 Task: Book a 3-hour guided mountain biking adventure through challenging and scenic trails.
Action: Mouse pressed left at (398, 171)
Screenshot: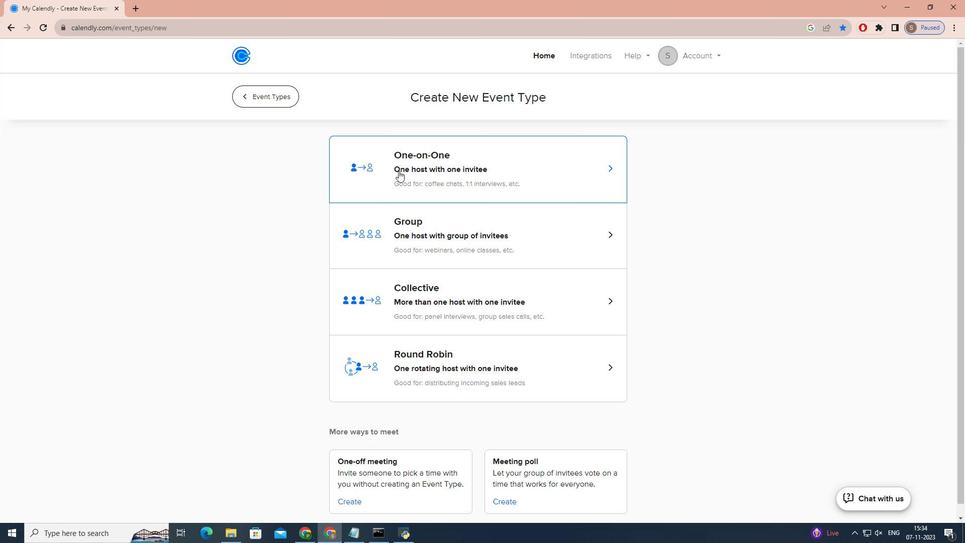 
Action: Key pressed t<Key.caps_lock>HRILLING<Key.space><Key.caps_lock>m<Key.caps_lock>OUNTAIN<Key.space><Key.caps_lock>b<Key.caps_lock>IKING<Key.space><Key.caps_lock>a<Key.caps_lock>DVENTUREE<Key.shift_r>:<Key.backspace><Key.backspace><Key.shift_r>:<Key.space><Key.caps_lock>c<Key.caps_lock>HALLENGING<Key.space><Key.caps_lock>t<Key.caps_lock>RAILS
Screenshot: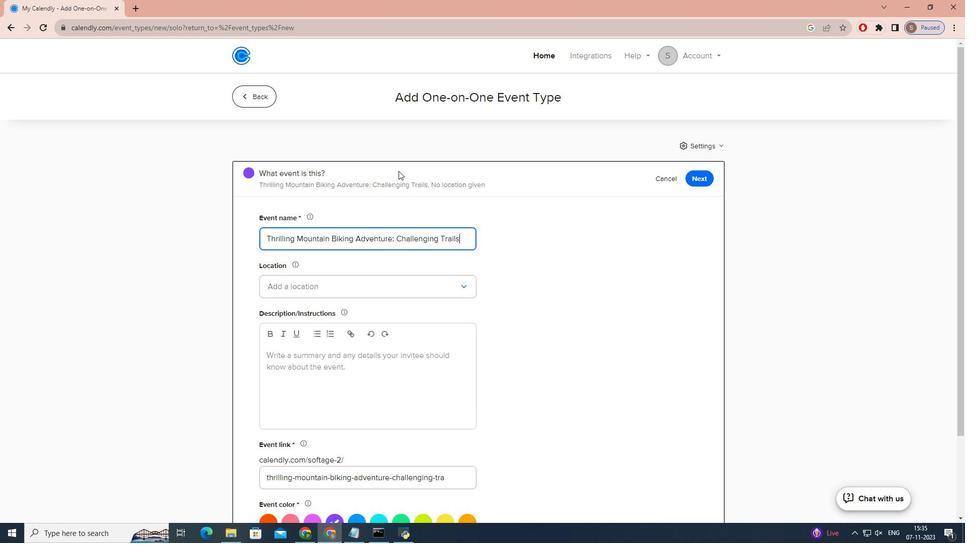 
Action: Mouse moved to (531, 289)
Screenshot: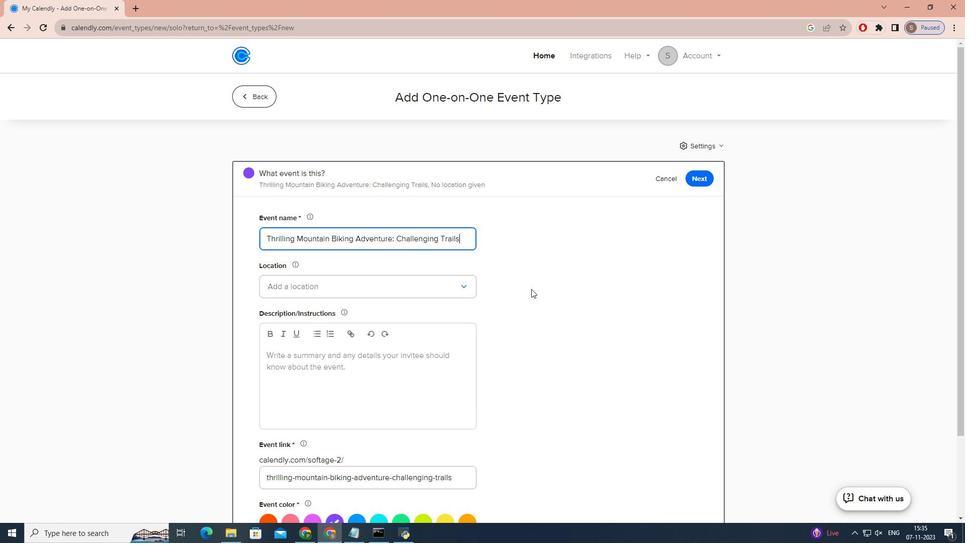 
Action: Mouse pressed left at (531, 289)
Screenshot: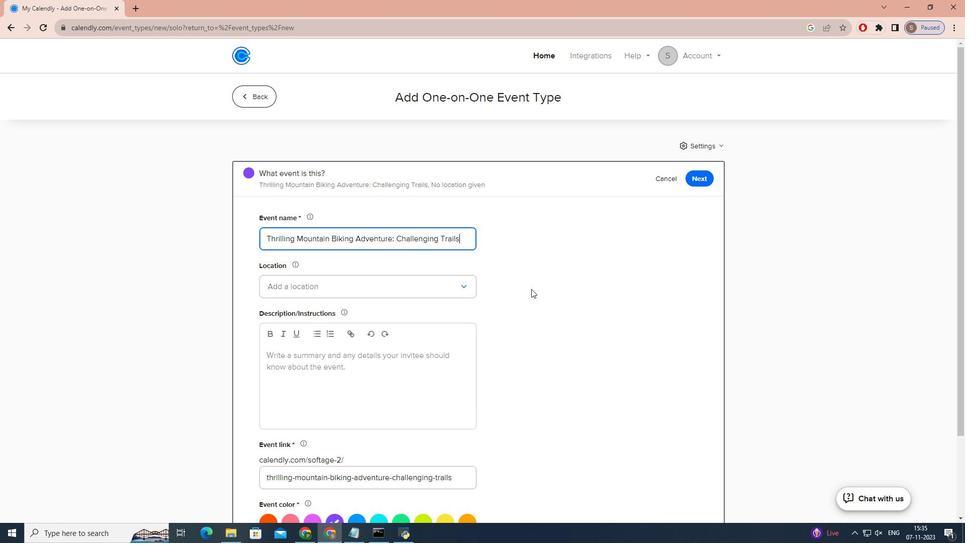 
Action: Mouse moved to (457, 292)
Screenshot: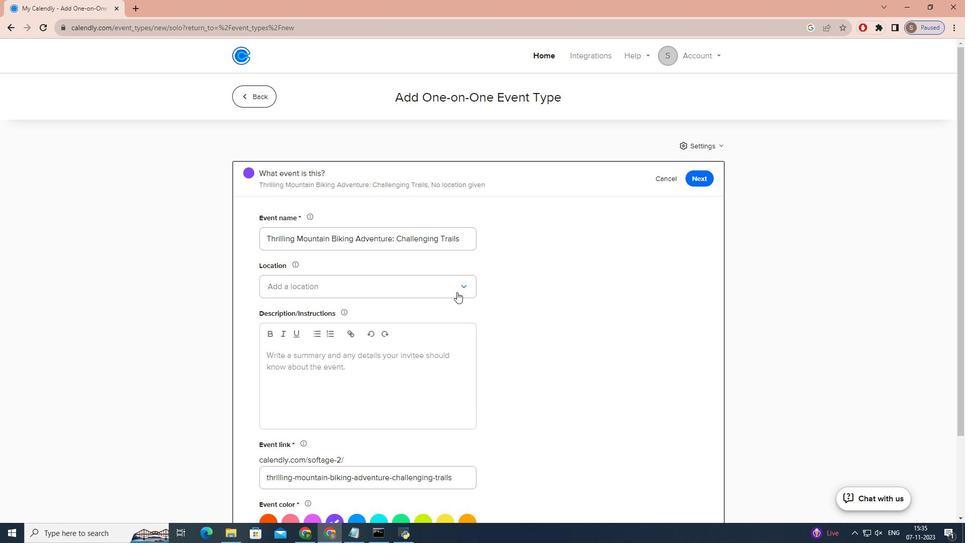 
Action: Mouse pressed left at (457, 292)
Screenshot: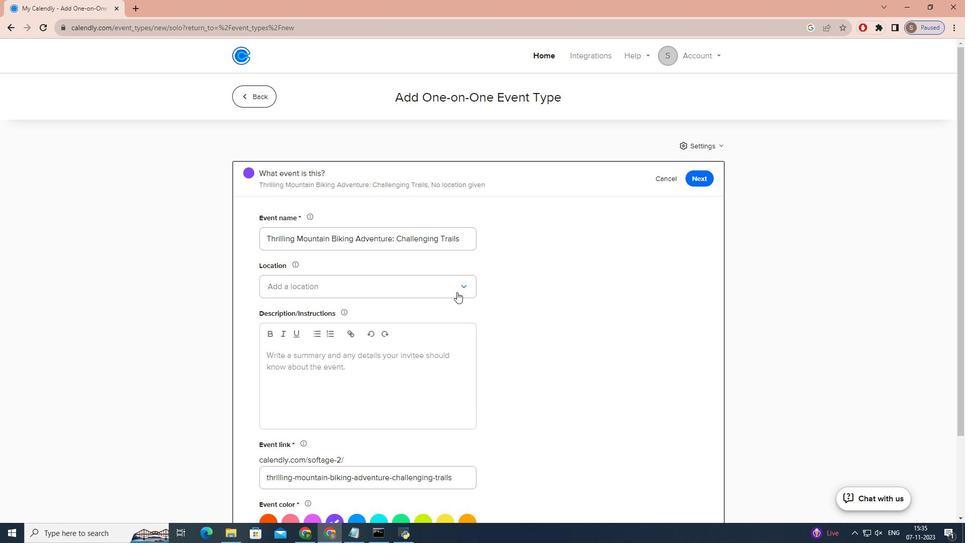 
Action: Mouse moved to (419, 313)
Screenshot: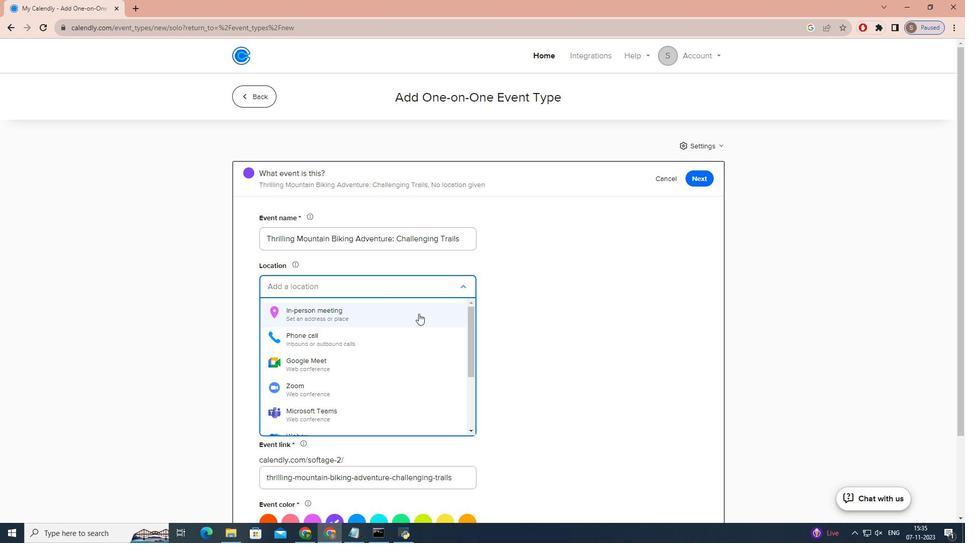 
Action: Mouse pressed left at (419, 313)
Screenshot: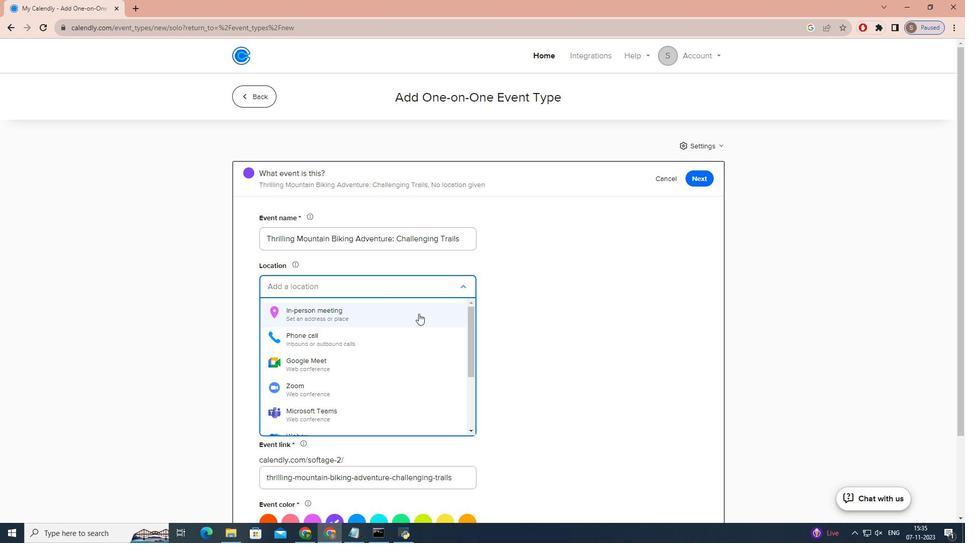 
Action: Mouse moved to (431, 165)
Screenshot: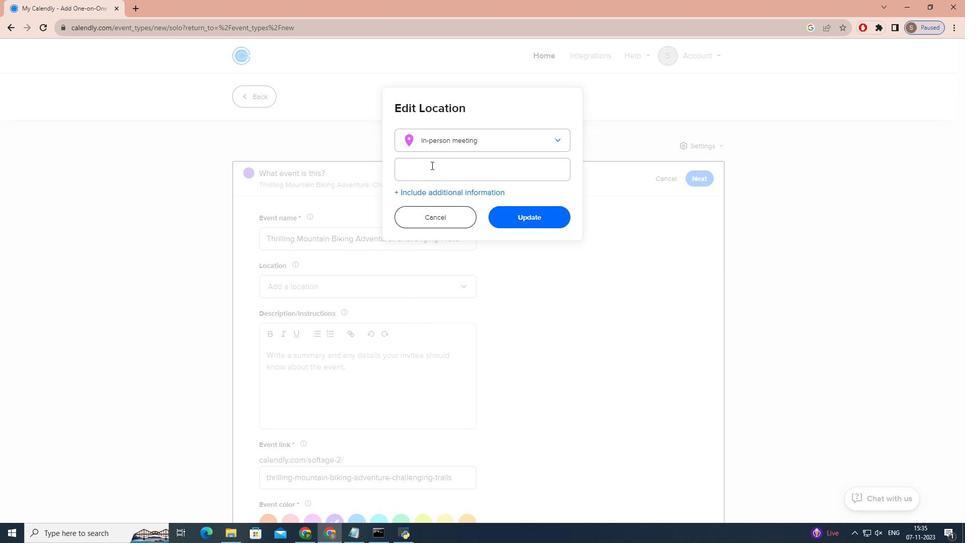 
Action: Mouse pressed left at (431, 165)
Screenshot: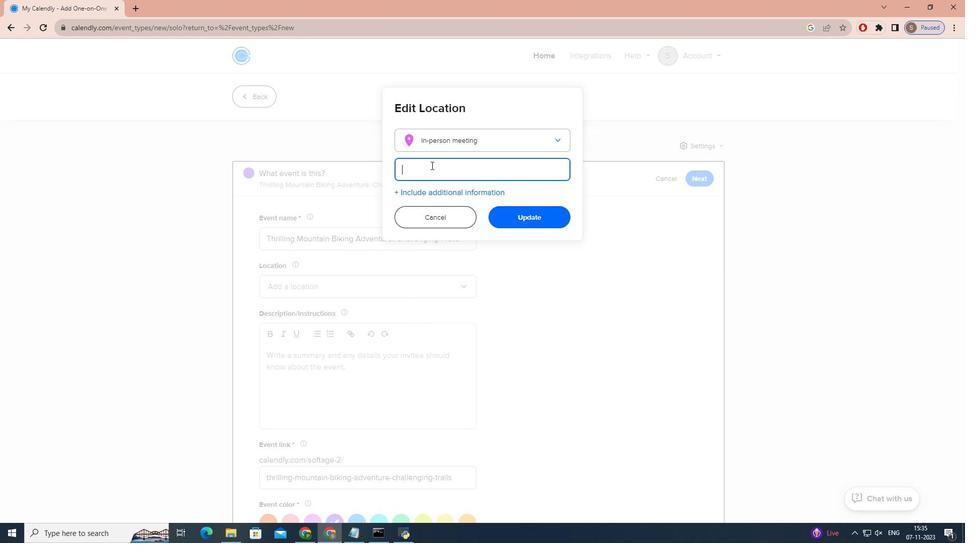 
Action: Mouse moved to (431, 165)
Screenshot: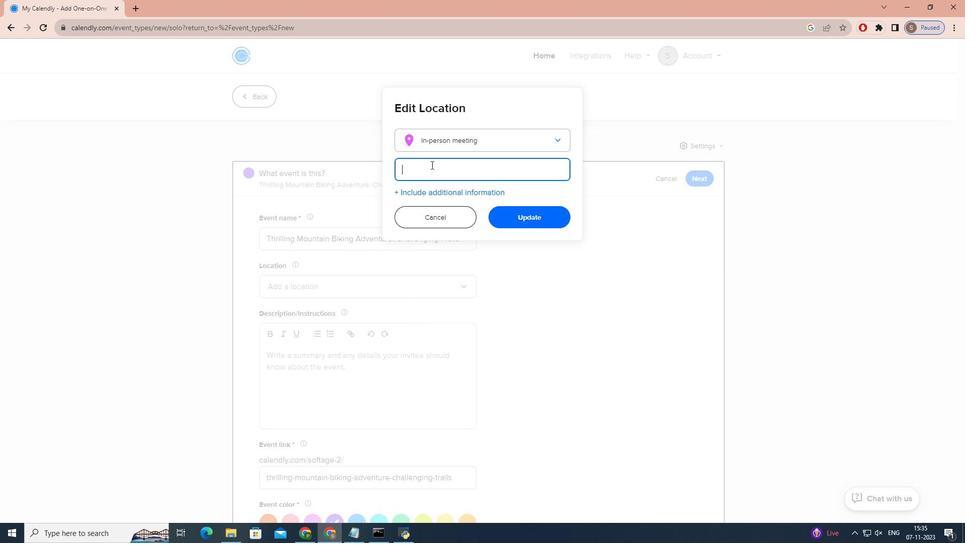
Action: Key pressed <Key.caps_lock>s<Key.caps_lock>EDONA,<Key.space><Key.caps_lock>a<Key.caps_lock>RIZONA,<Key.space><Key.caps_lock>usa
Screenshot: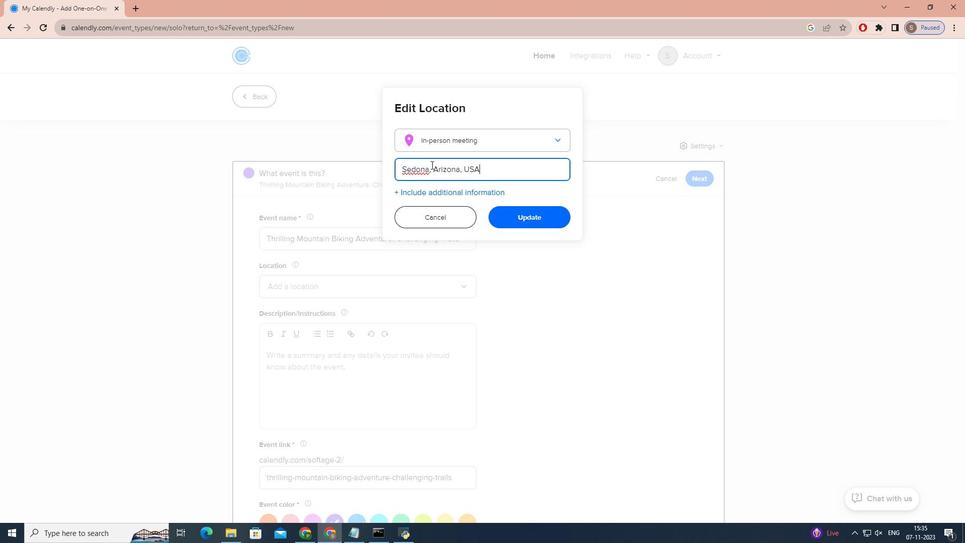 
Action: Mouse moved to (501, 211)
Screenshot: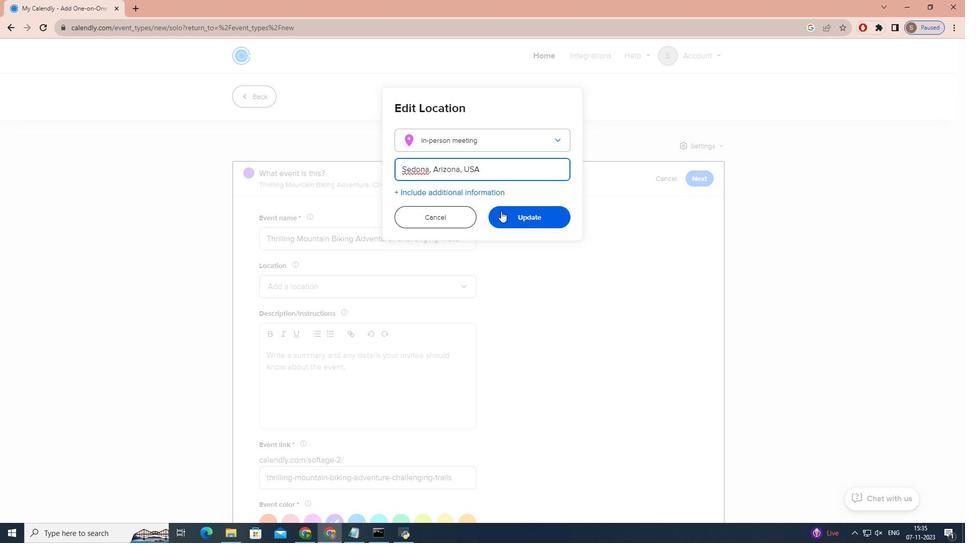 
Action: Mouse pressed left at (501, 211)
Screenshot: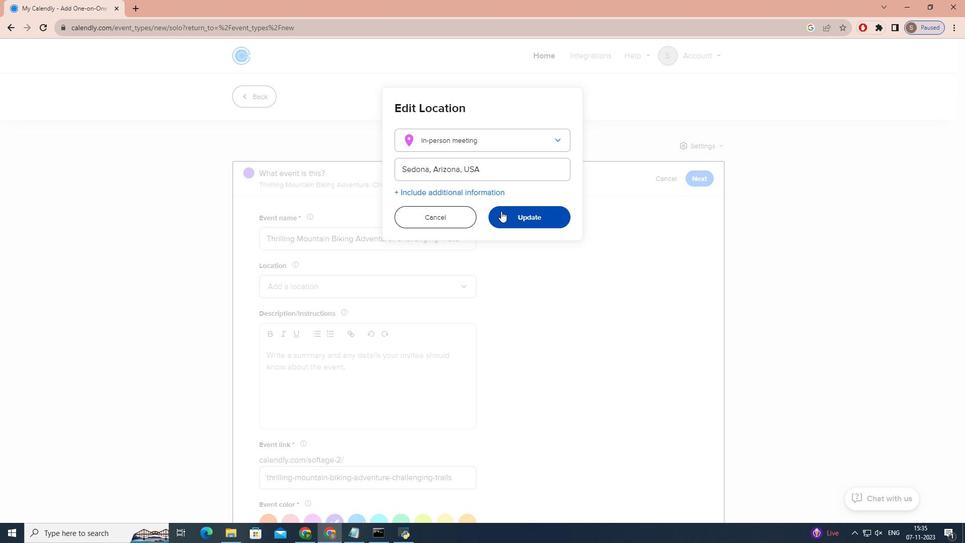 
Action: Mouse moved to (368, 393)
Screenshot: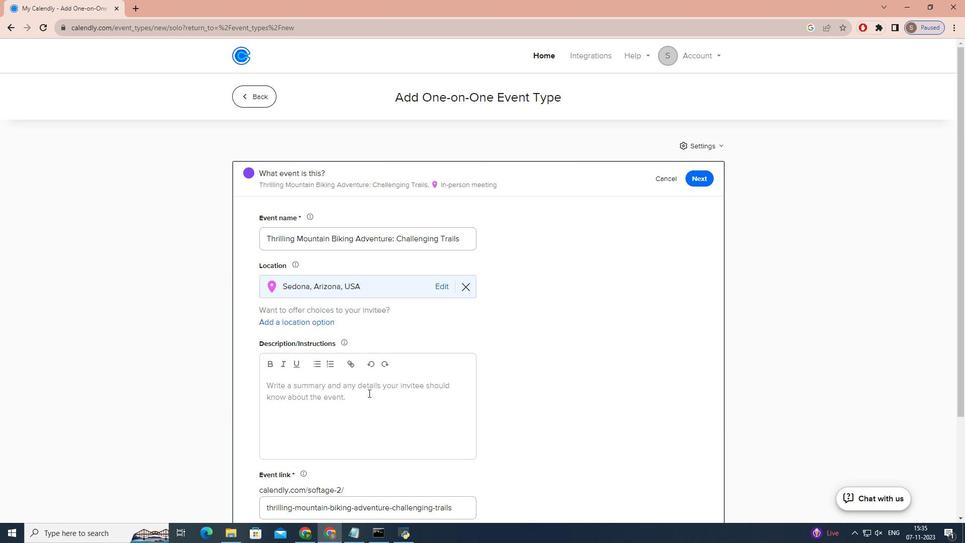 
Action: Mouse pressed left at (368, 393)
Screenshot: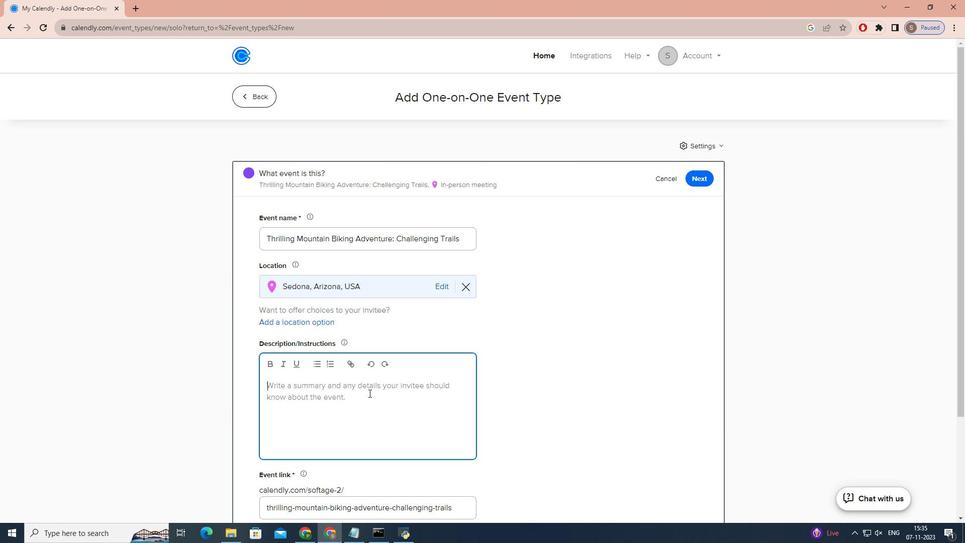 
Action: Mouse moved to (371, 390)
Screenshot: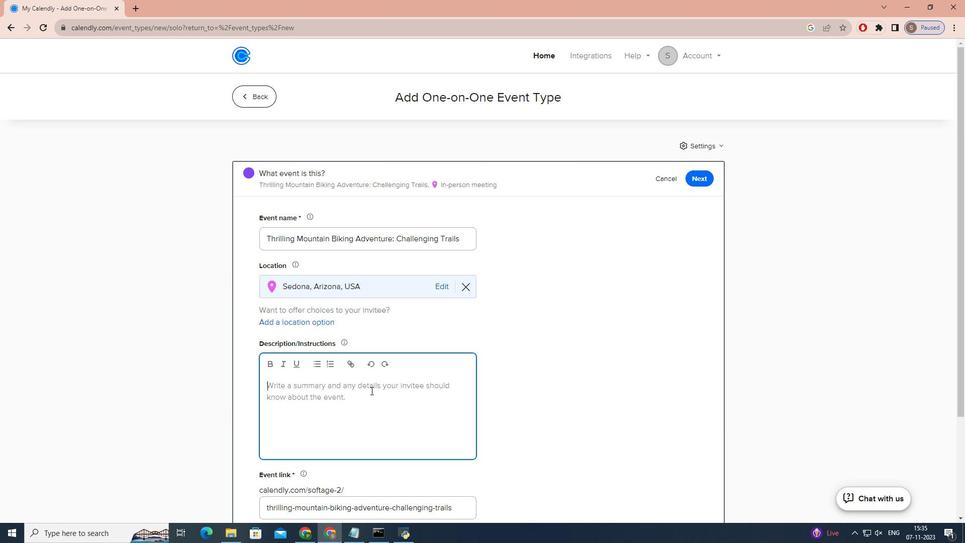 
Action: Key pressed w<Key.caps_lock>ELCOME<Key.space>TO<Key.space>OUR<Key.space>ADRENALINE-PUMPING,<Key.space>GUIDED<Key.space>MOUNTAIN<Key.space>BIKING<Key.space>ADVENTURE<Key.space>H<Key.backspace>THROUGH<Key.space>SOME<Key.space>OF<Key.space>THE<Key.space>MOST<Key.space>CHALLENGING<Key.space>AND<Key.space>SCENIC<Key.space>TRAILS<Key.space>IN<Key.space>THE<Key.space>REGION<Key.shift>!<Key.space><Key.caps_lock><Key.enter><Key.caps_lock><Key.caps_lock>o<Key.caps_lock>UR<Key.space>EXPERIN<Key.backspace>ENCED<Key.space>AND<Key.space>CERTIFIED<Key.space>GUIDES<Key.space>WILL<Key.space>LEAD<Key.space>YOU<Key.space>THROUGH<Key.space>A<Key.space>SERIES<Key.space>OF<Key.space>EXHILARATING<Key.space>TRAILS<Key.space>THAT<Key.space>WIND<Key.space>THEIR<Key.space>WAY<Key.space>THROUGH<Key.space>LUSH<Key.space>FORESTS,<Key.space>STEEP<Key.space>ASCENTS,<Key.space>TECHNICAL<Key.space>DESCENTS,<Key.space>AND<Key.space>BREATHTAKING<Key.space>B<Key.backspace>VIEWPOINTS.<Key.space><Key.caps_lock>y<Key.caps_lock>OU'LL<Key.space>HAVE<Key.space>THE<Key.space>OPPORTUNITY<Key.space>TO<Key.space>TEST<Key.space>YOUR<Key.space>SKILLS,<Key.space>PUC<Key.backspace>SH<Key.space>YOUR<Key.space>LIMITS,<Key.space>AND<Key.space>SOAK<Key.space>I<Key.space><Key.backspace>N<Key.space>TE<Key.space>NATURAL<Key.space>BEAUTY<Key.space>OF<Key.space>THE<Key.space>SURROUNDING<Key.space>LANDSCAPE.<Key.space>
Screenshot: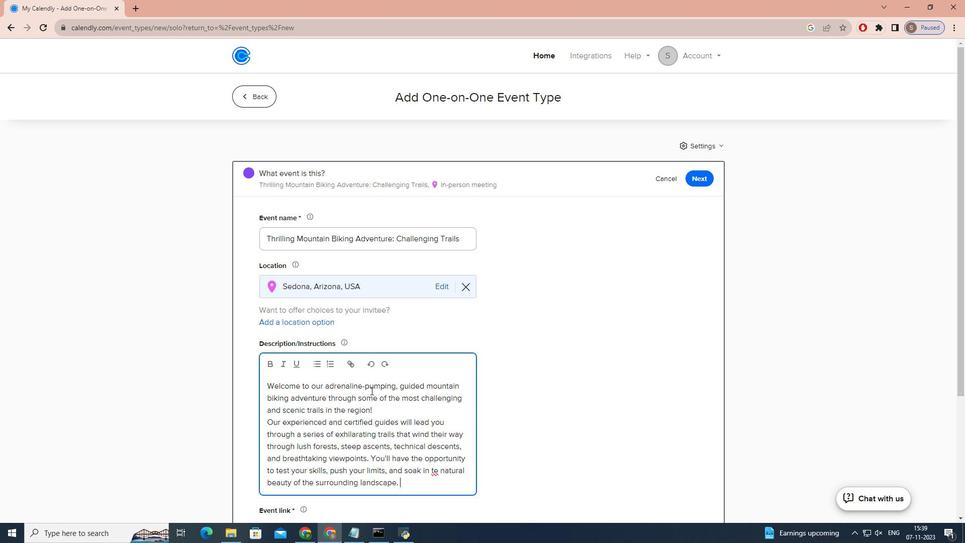 
Action: Mouse moved to (432, 470)
Screenshot: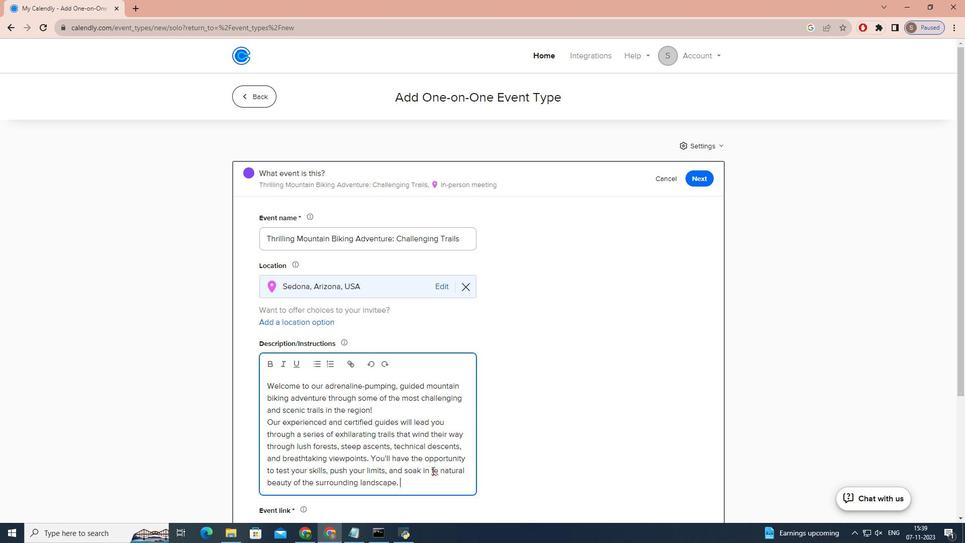 
Action: Mouse pressed left at (432, 470)
Screenshot: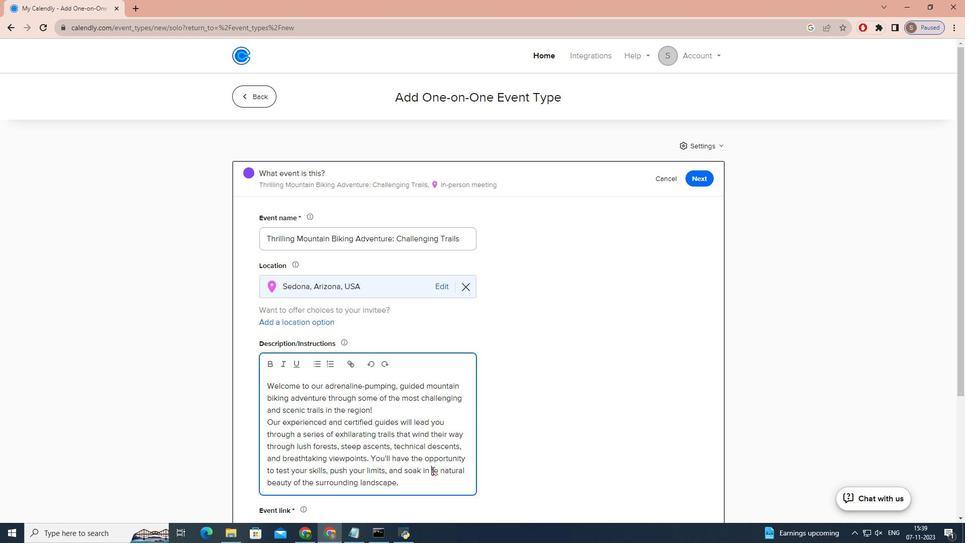 
Action: Mouse moved to (433, 471)
Screenshot: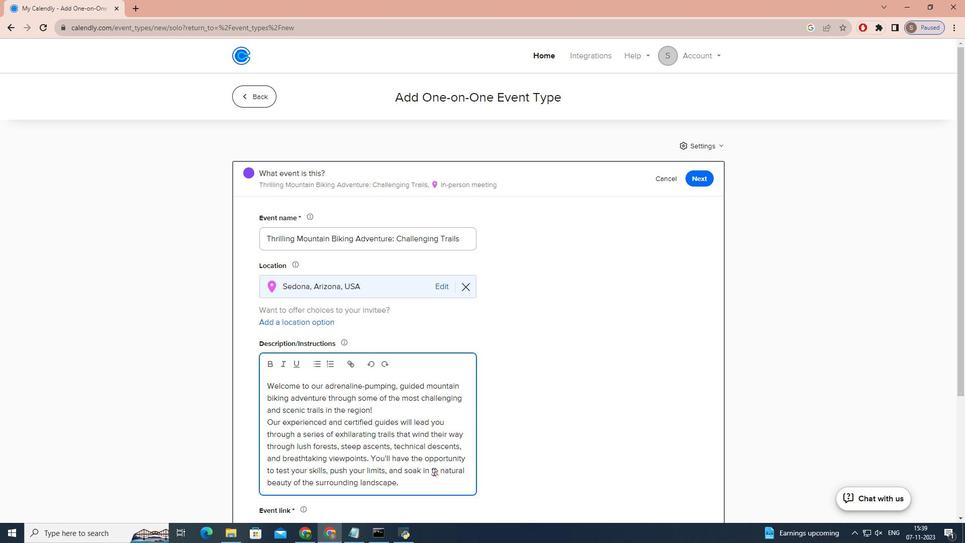 
Action: Mouse pressed left at (433, 471)
Screenshot: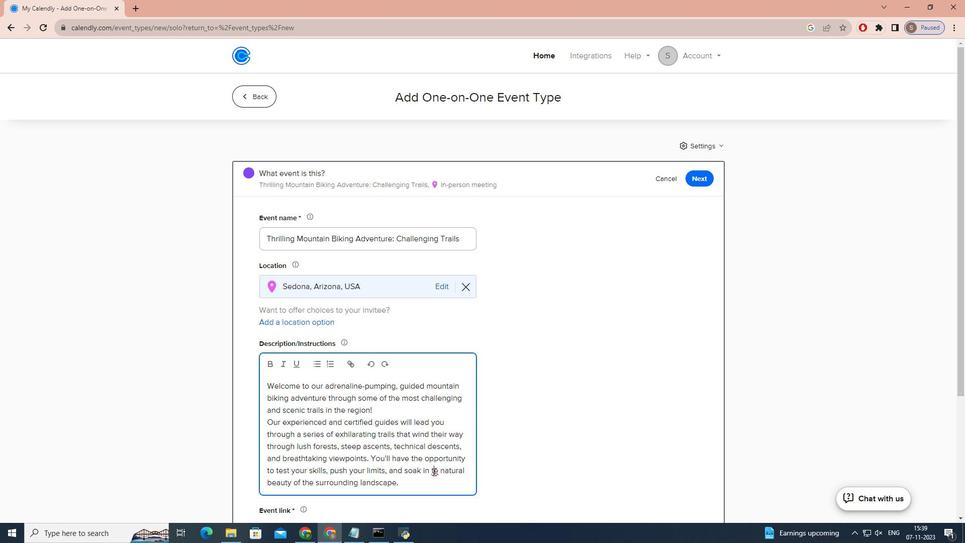 
Action: Mouse moved to (434, 471)
Screenshot: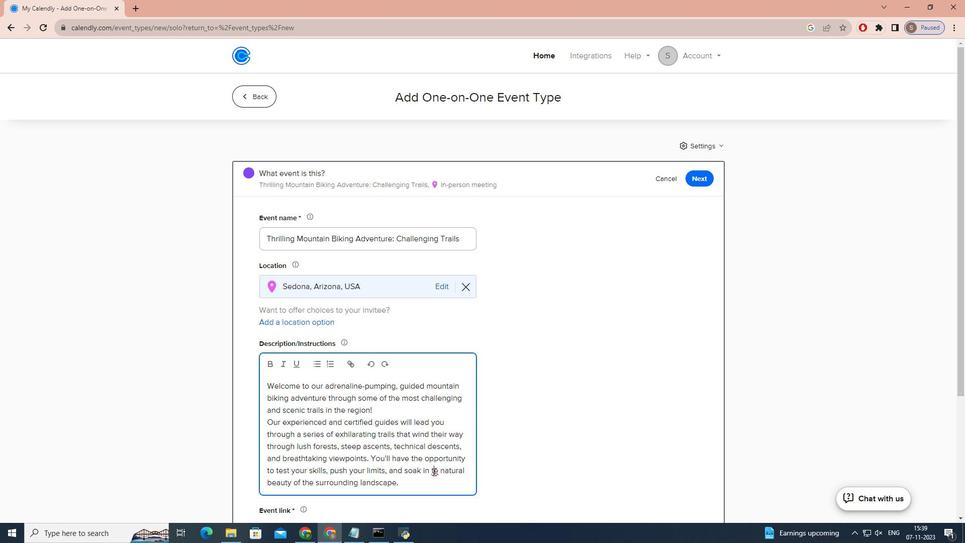 
Action: Key pressed H
Screenshot: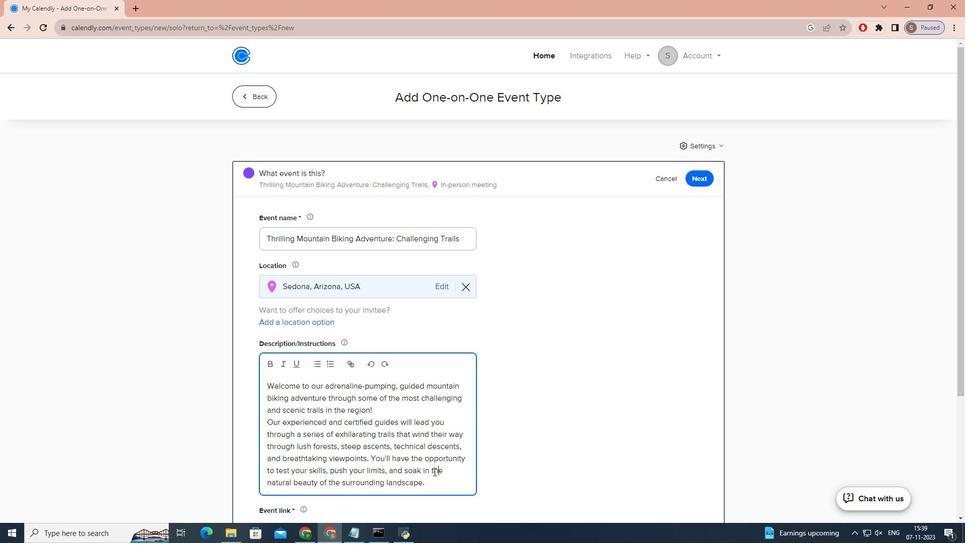 
Action: Mouse moved to (426, 485)
Screenshot: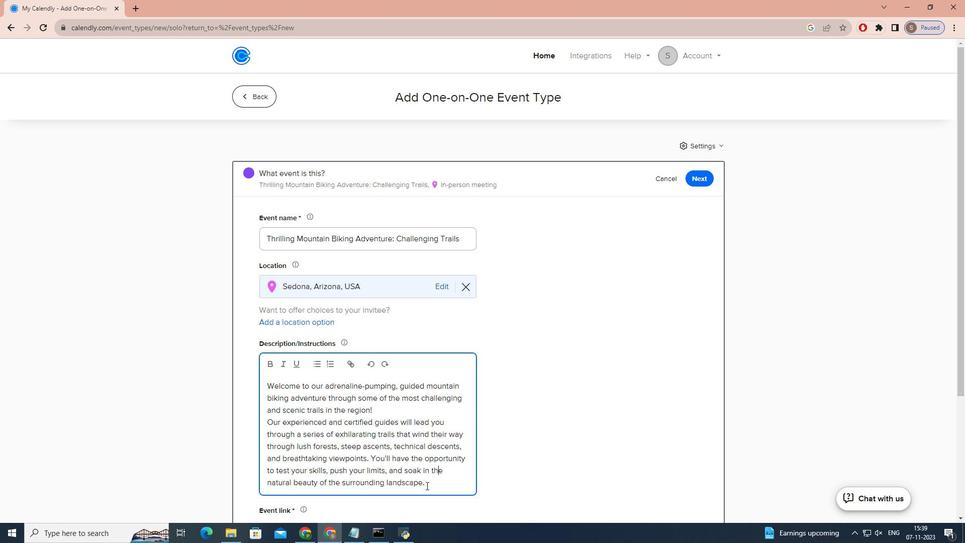 
Action: Mouse pressed left at (426, 485)
Screenshot: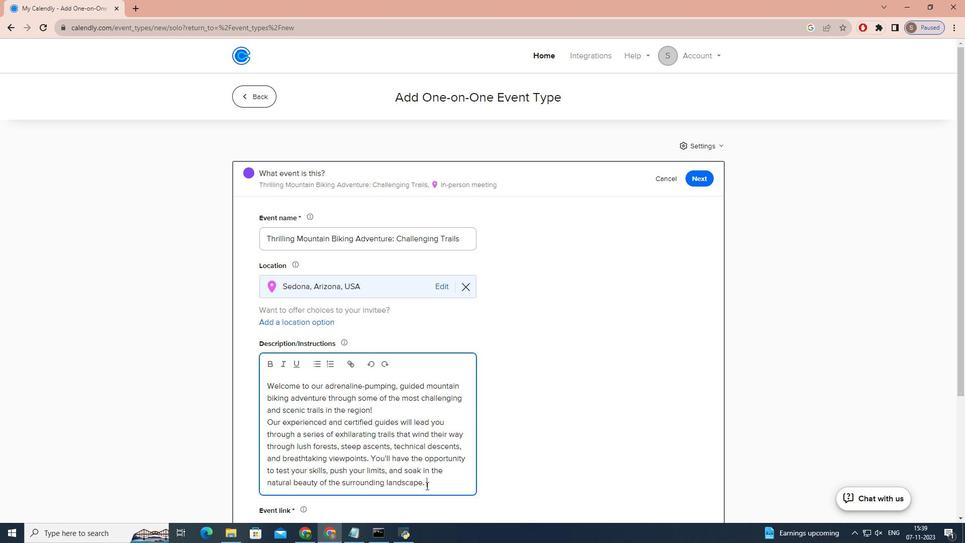 
Action: Mouse moved to (428, 483)
Screenshot: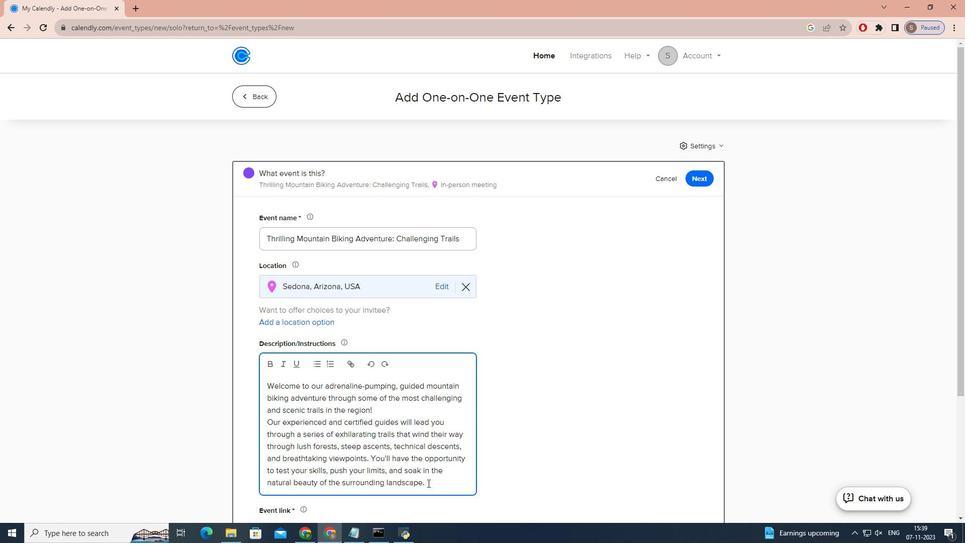 
Action: Mouse scrolled (428, 482) with delta (0, 0)
Screenshot: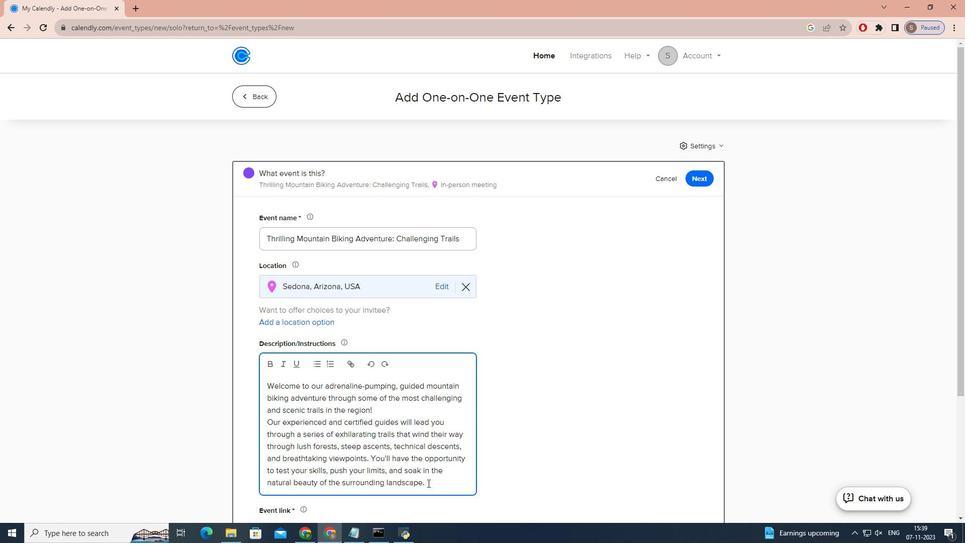 
Action: Mouse scrolled (428, 482) with delta (0, 0)
Screenshot: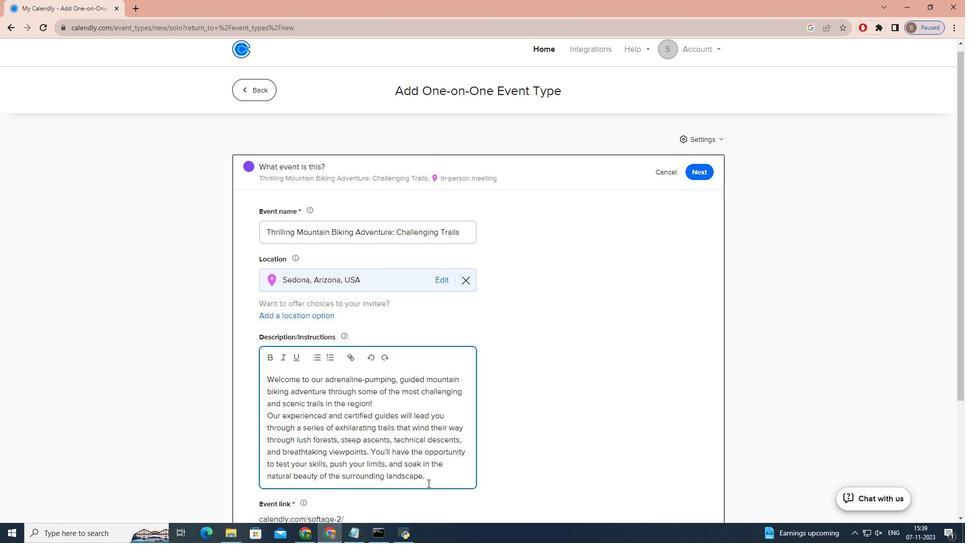 
Action: Mouse scrolled (428, 482) with delta (0, 0)
Screenshot: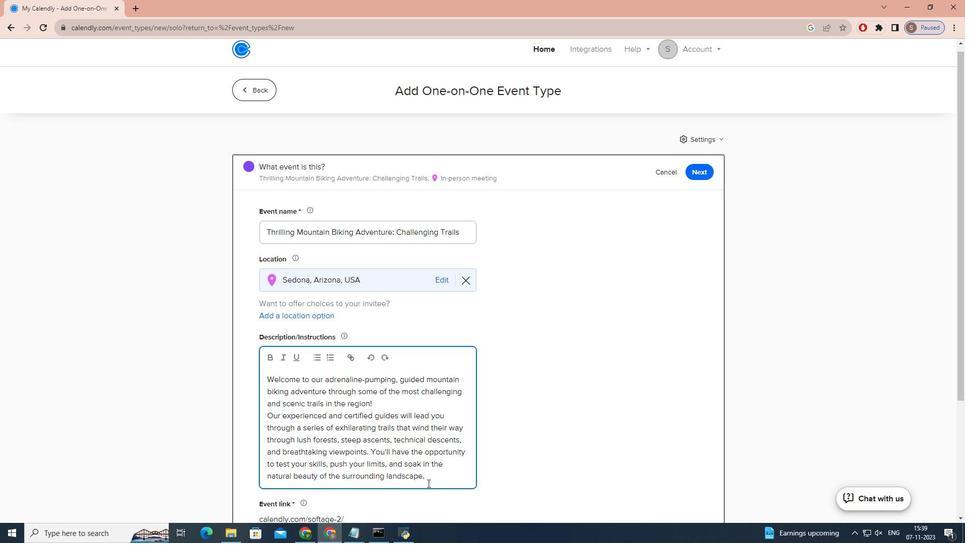 
Action: Mouse moved to (421, 443)
Screenshot: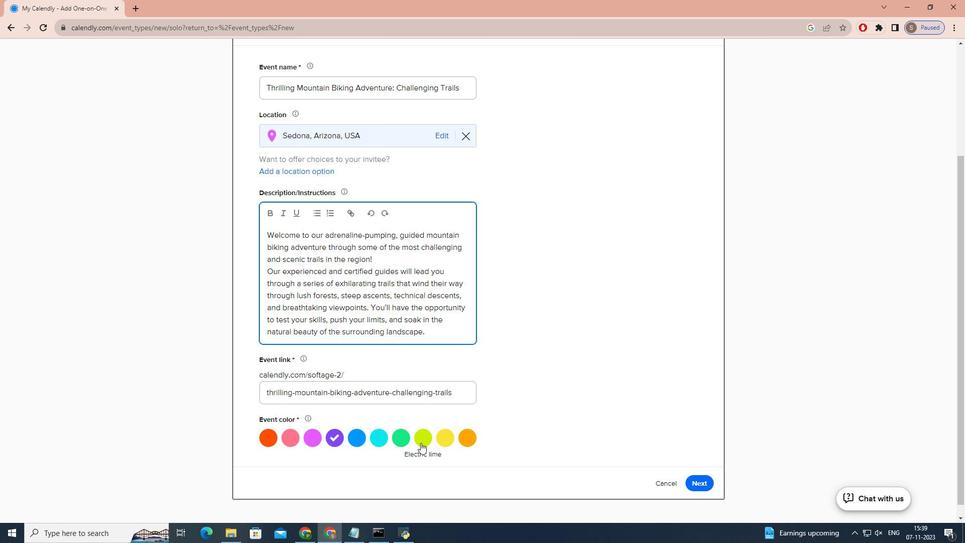 
Action: Mouse pressed left at (421, 443)
Screenshot: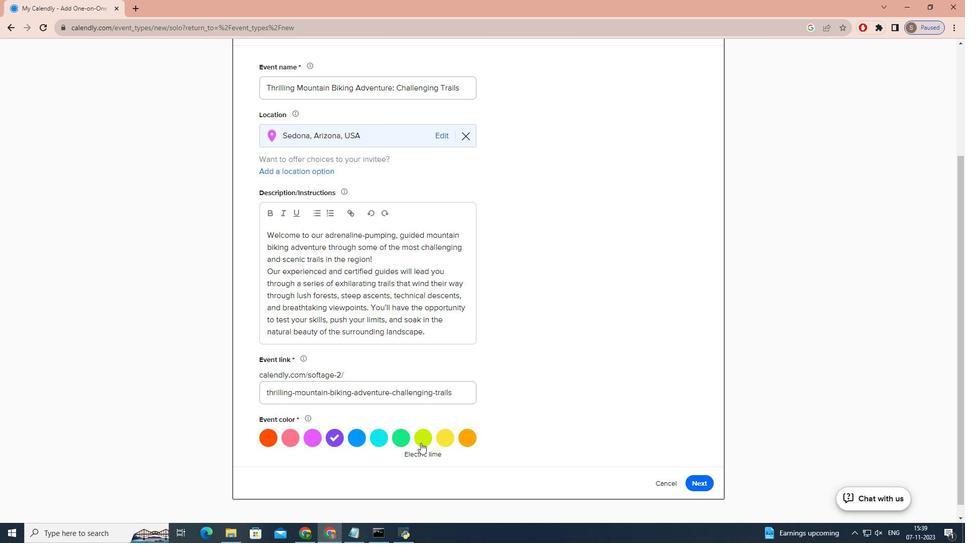 
Action: Mouse moved to (698, 485)
Screenshot: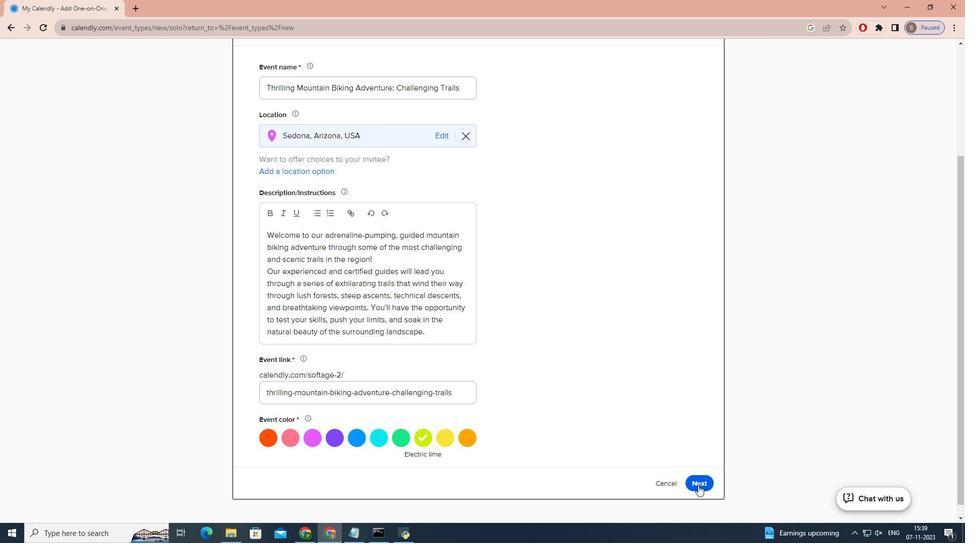 
Action: Mouse pressed left at (698, 485)
Screenshot: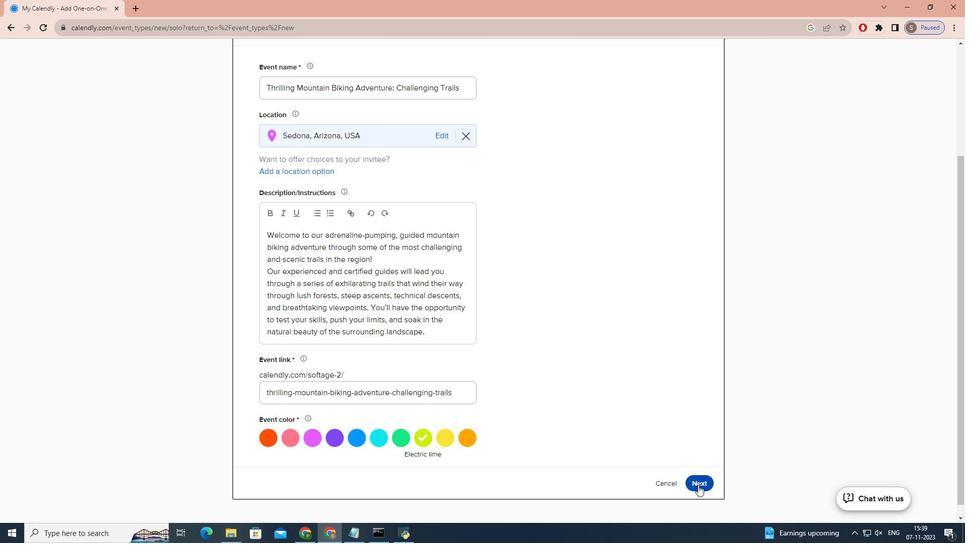 
Action: Mouse moved to (438, 277)
Screenshot: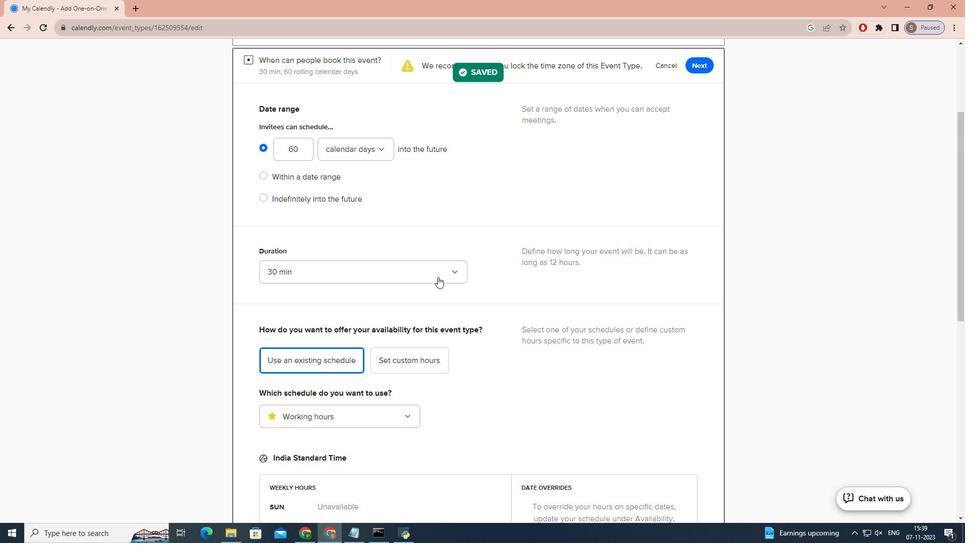 
Action: Mouse pressed left at (438, 277)
Screenshot: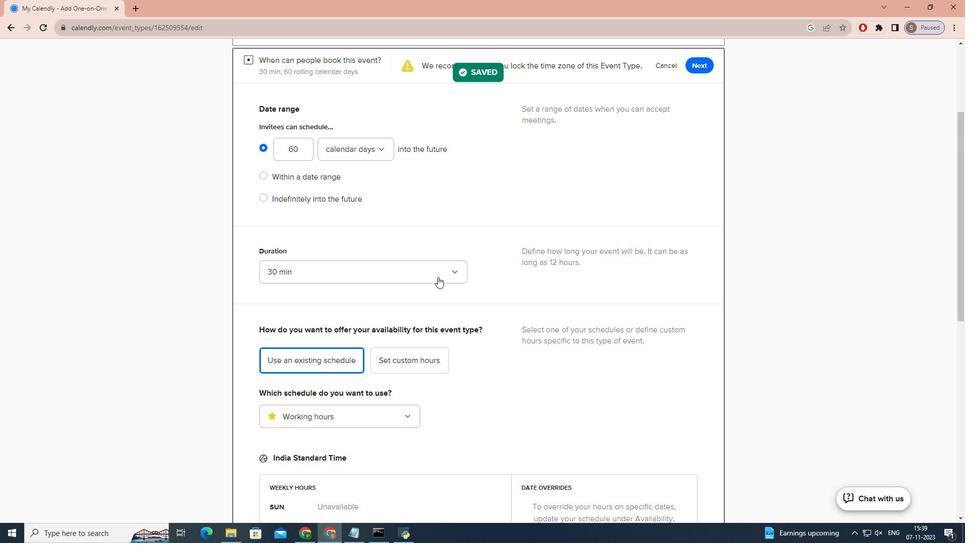 
Action: Mouse moved to (400, 375)
Screenshot: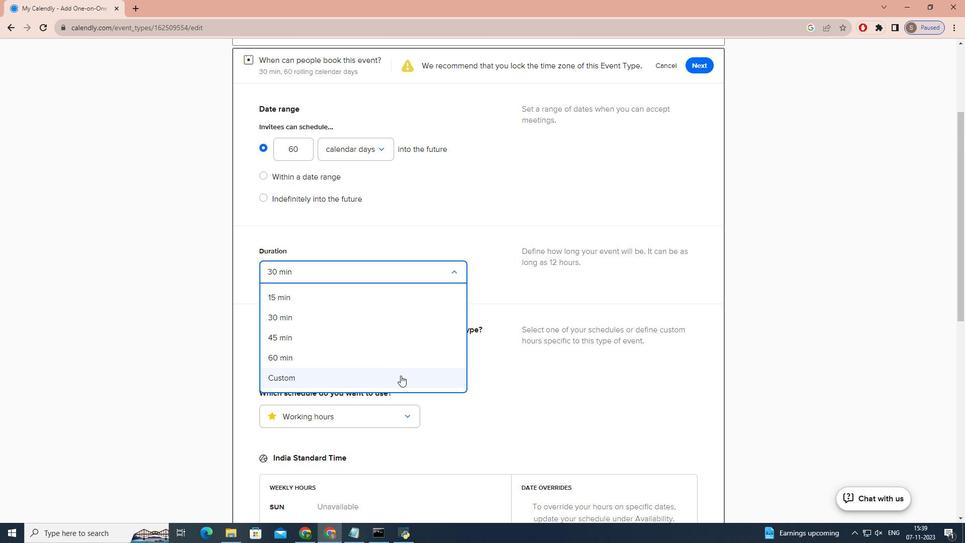 
Action: Mouse pressed left at (400, 375)
Screenshot: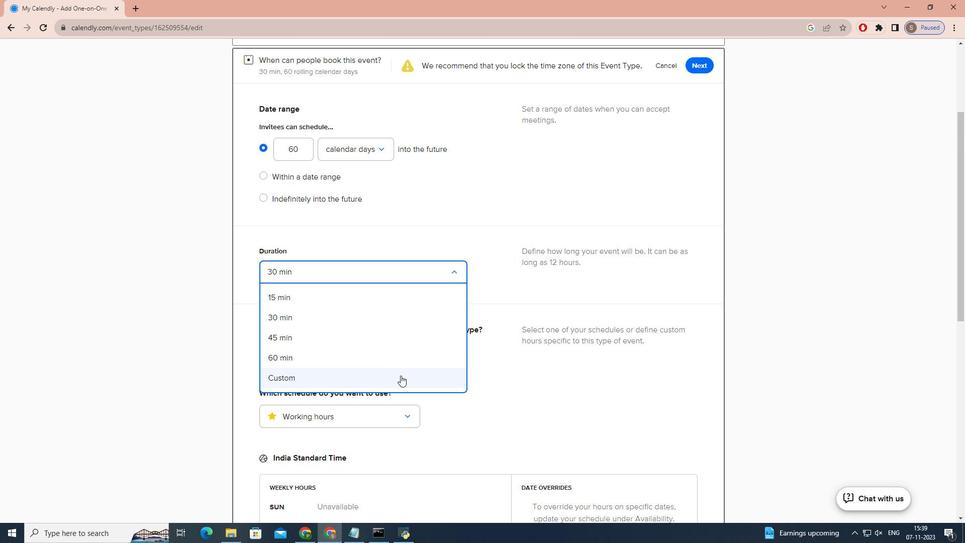 
Action: Mouse moved to (400, 375)
Screenshot: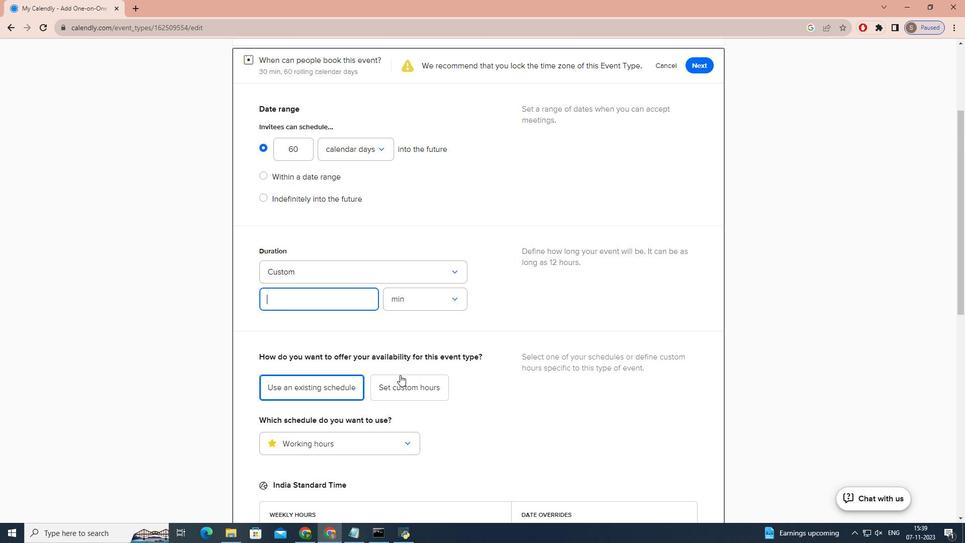 
Action: Key pressed 3
Screenshot: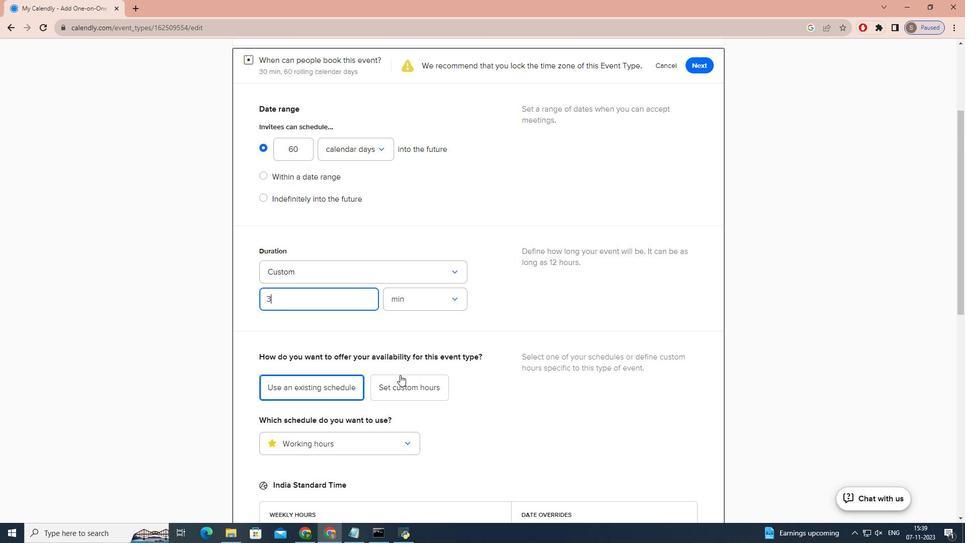 
Action: Mouse moved to (447, 304)
Screenshot: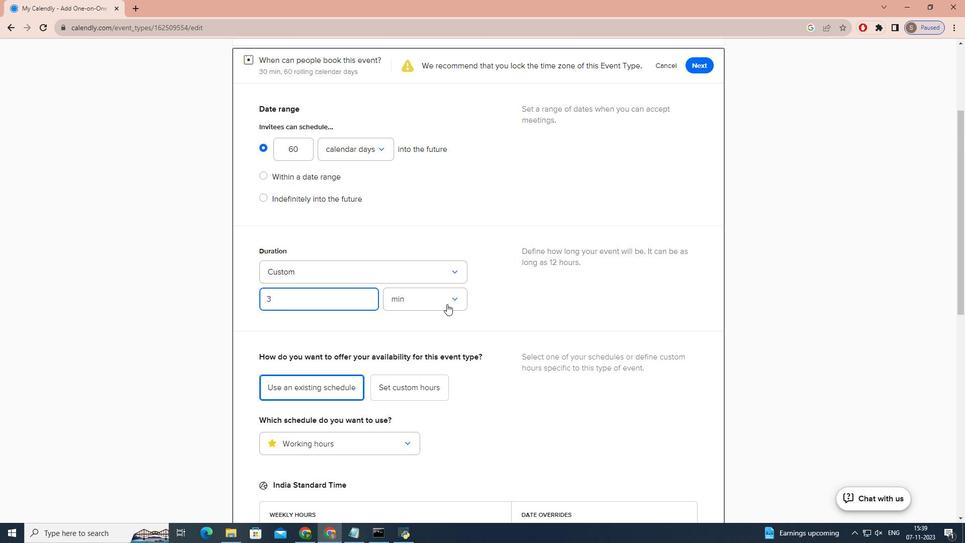 
Action: Mouse pressed left at (447, 304)
Screenshot: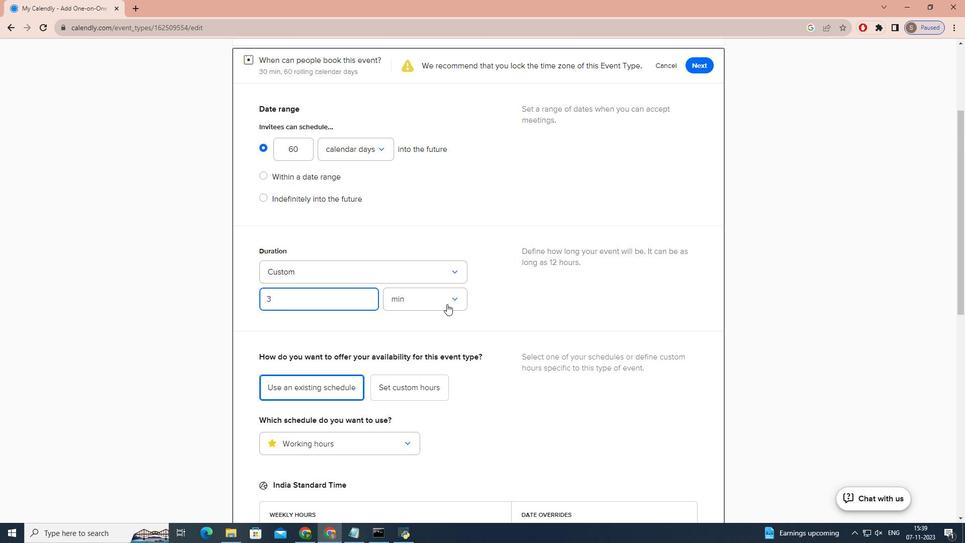 
Action: Mouse moved to (434, 344)
Screenshot: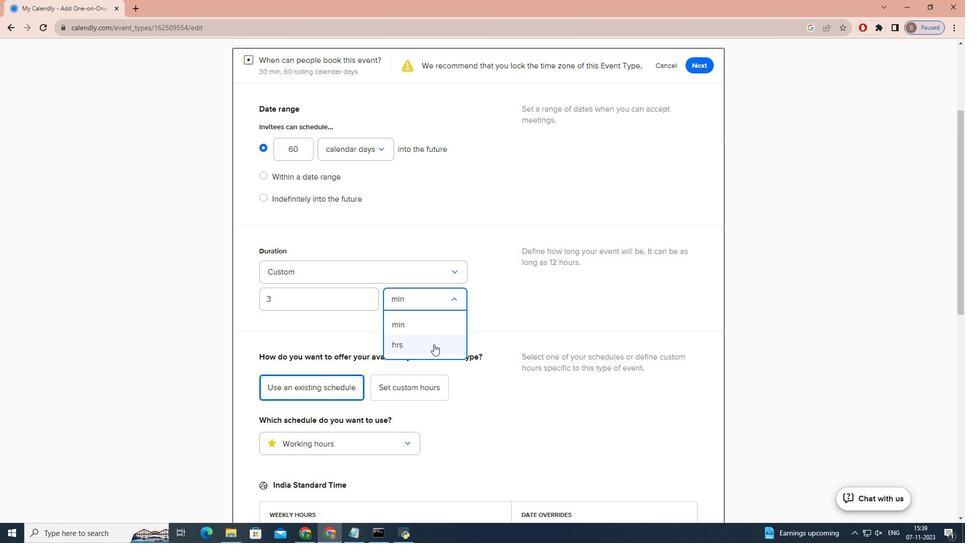 
Action: Mouse pressed left at (434, 344)
Screenshot: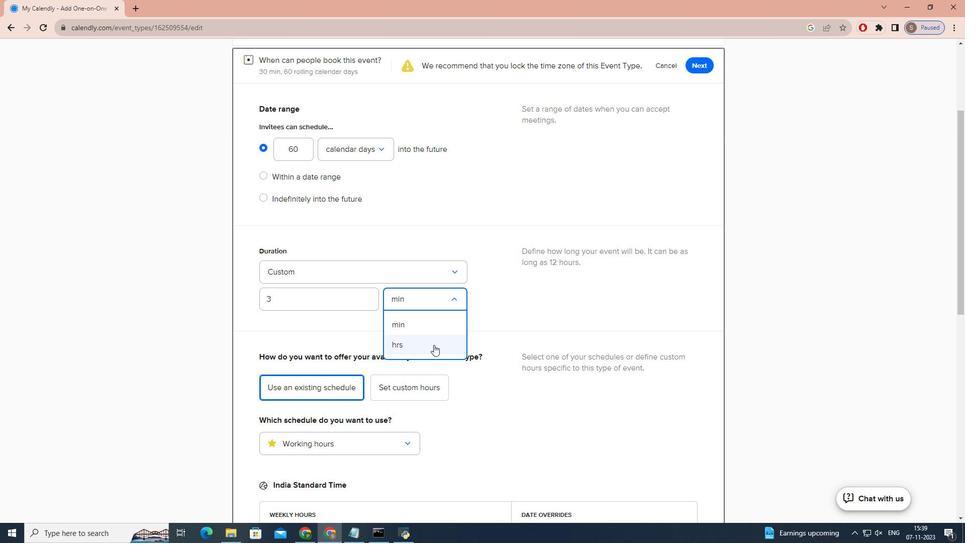 
Action: Mouse moved to (597, 301)
Screenshot: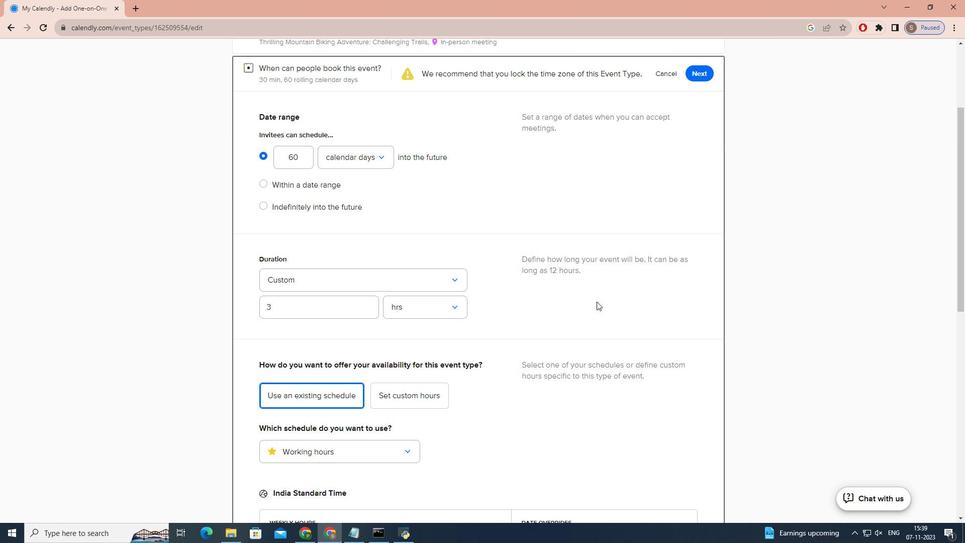 
Action: Mouse scrolled (597, 302) with delta (0, 0)
Screenshot: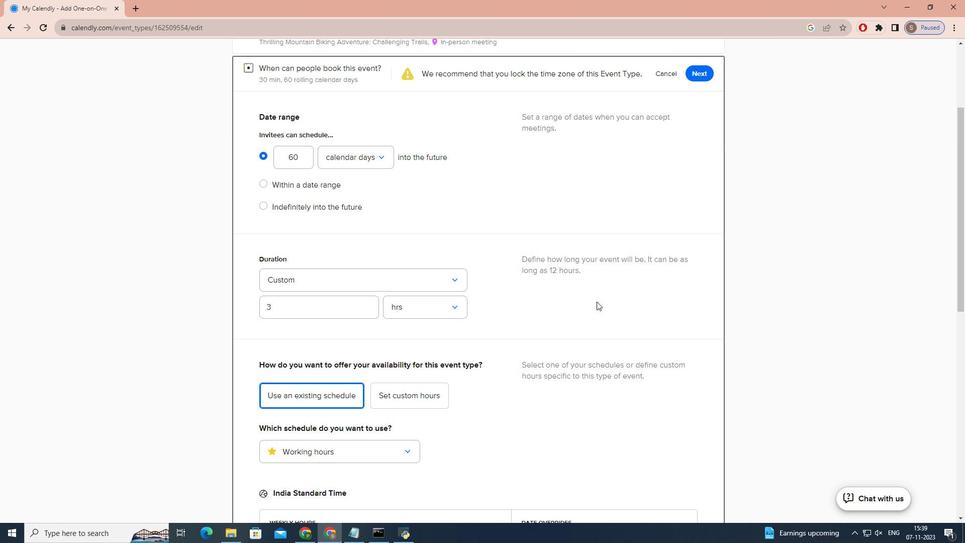 
Action: Mouse scrolled (597, 302) with delta (0, 0)
Screenshot: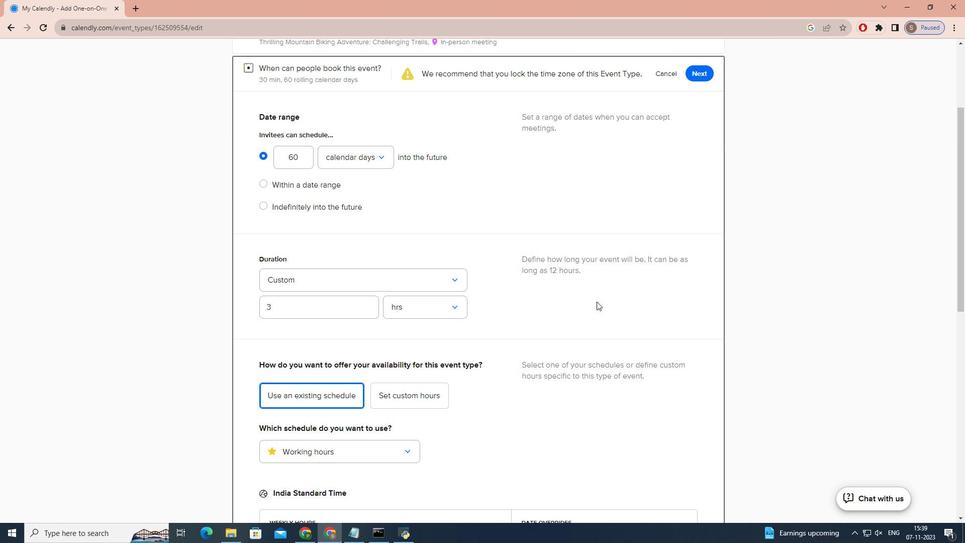 
Action: Mouse scrolled (597, 302) with delta (0, 0)
Screenshot: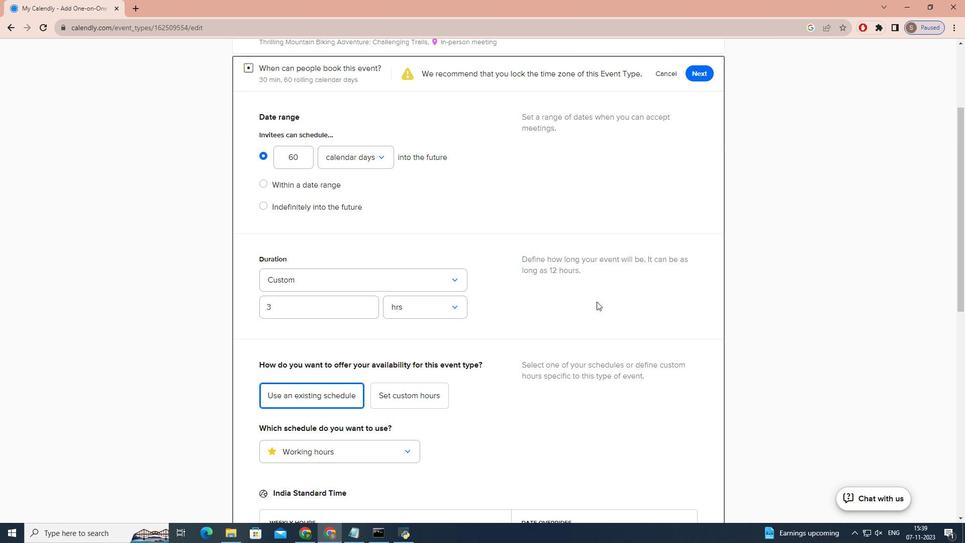 
Action: Mouse scrolled (597, 302) with delta (0, 0)
Screenshot: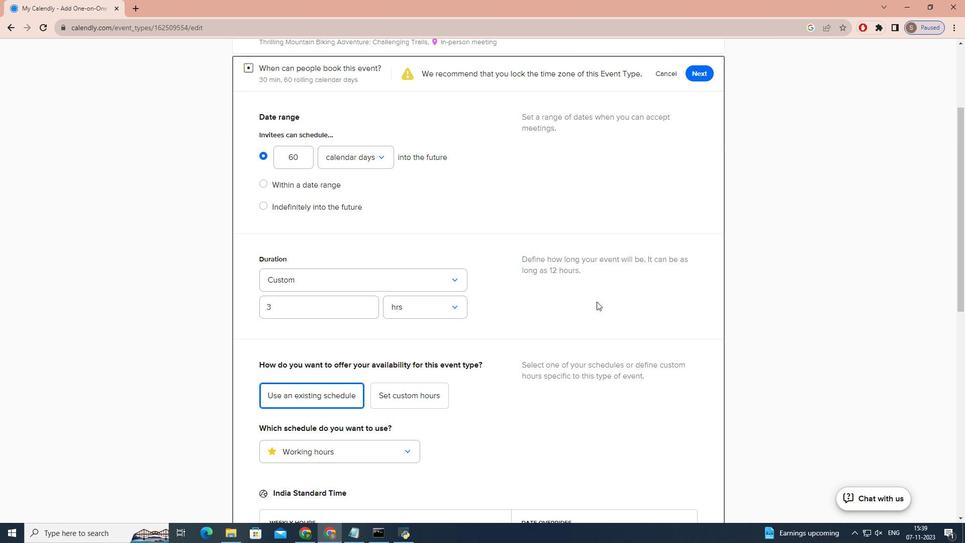 
Action: Mouse scrolled (597, 302) with delta (0, 0)
Screenshot: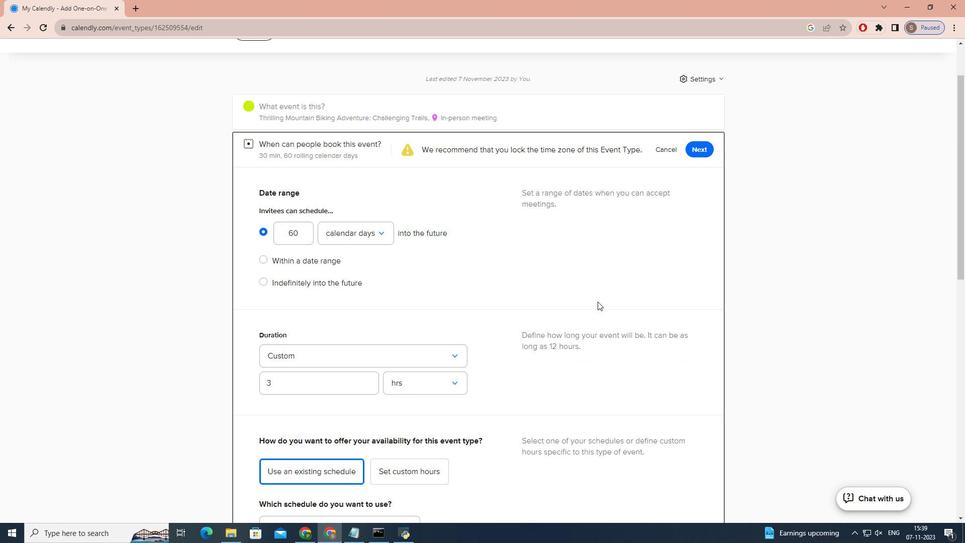 
Action: Mouse moved to (706, 213)
Screenshot: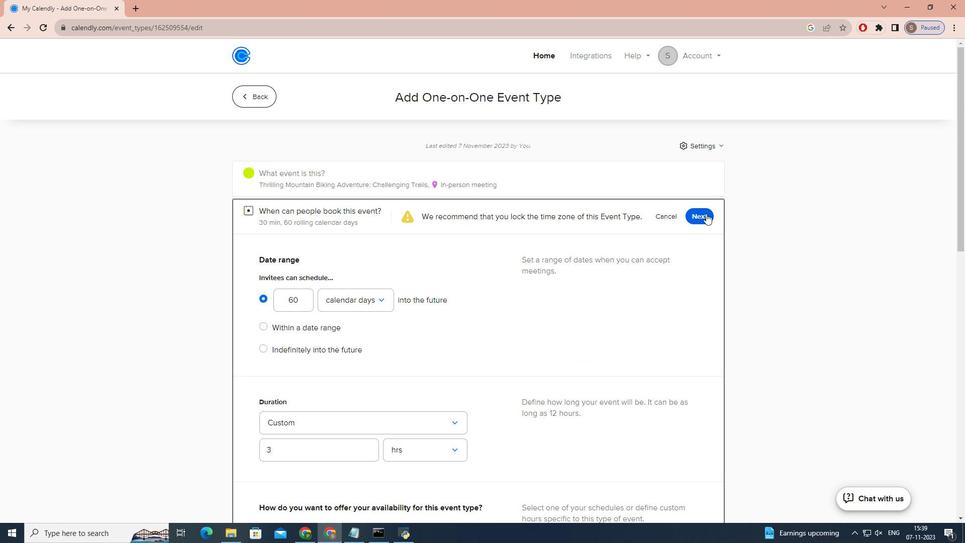 
Action: Mouse pressed left at (706, 213)
Screenshot: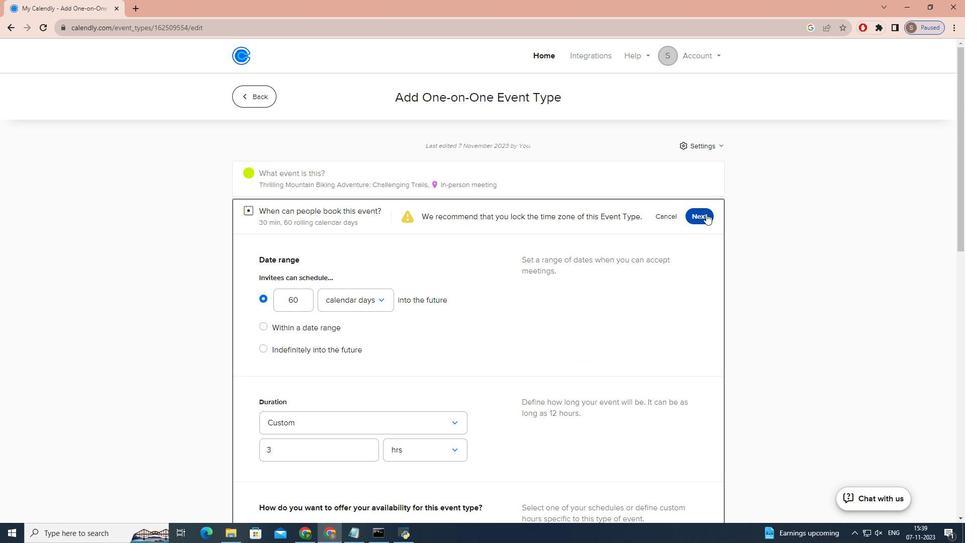 
